 Task: Insert image using URL.
Action: Mouse moved to (167, 77)
Screenshot: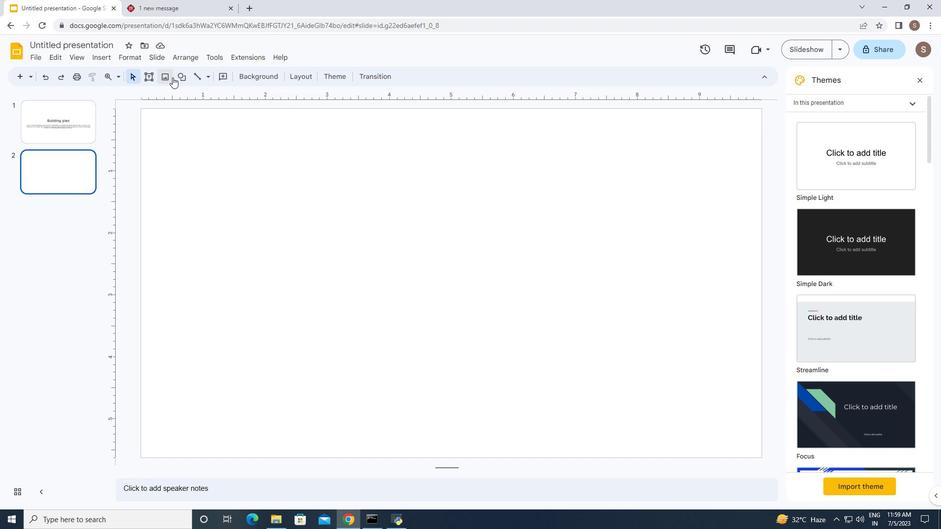 
Action: Mouse pressed left at (167, 77)
Screenshot: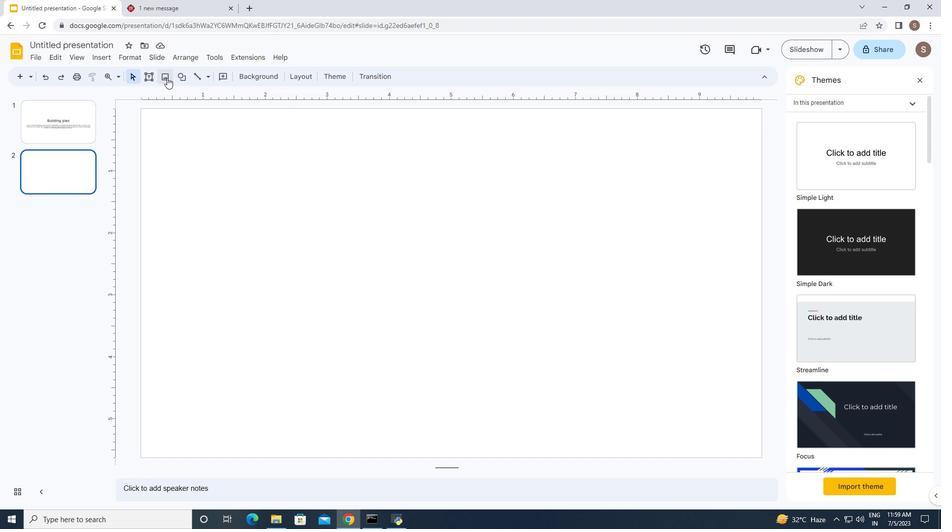 
Action: Mouse moved to (190, 160)
Screenshot: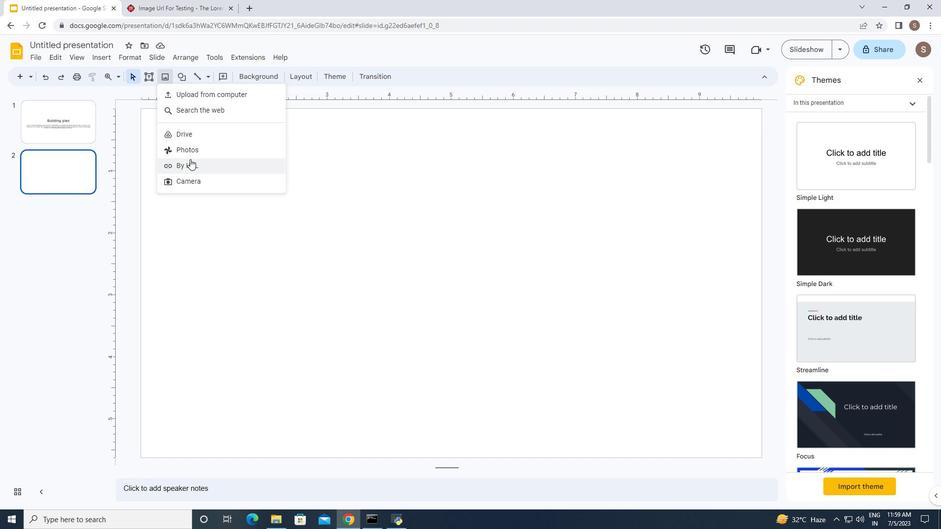
Action: Mouse pressed left at (190, 160)
Screenshot: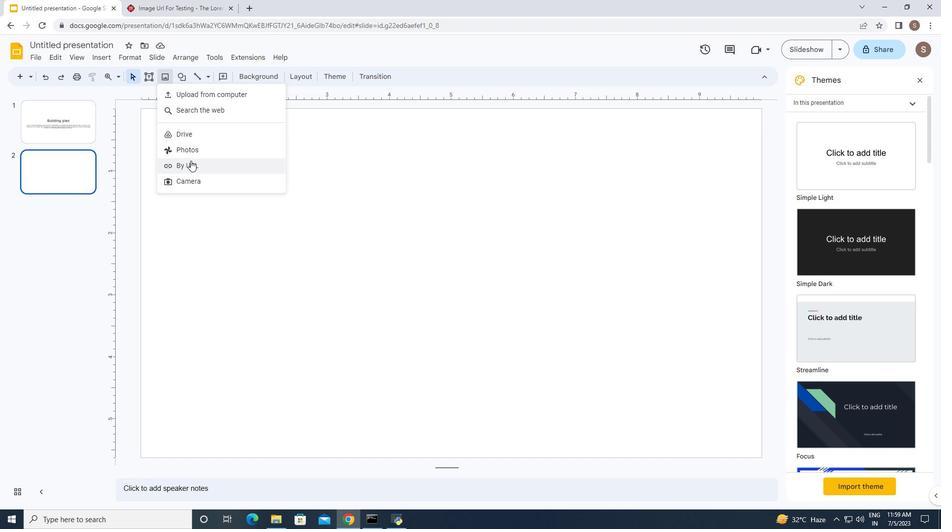 
Action: Mouse moved to (369, 256)
Screenshot: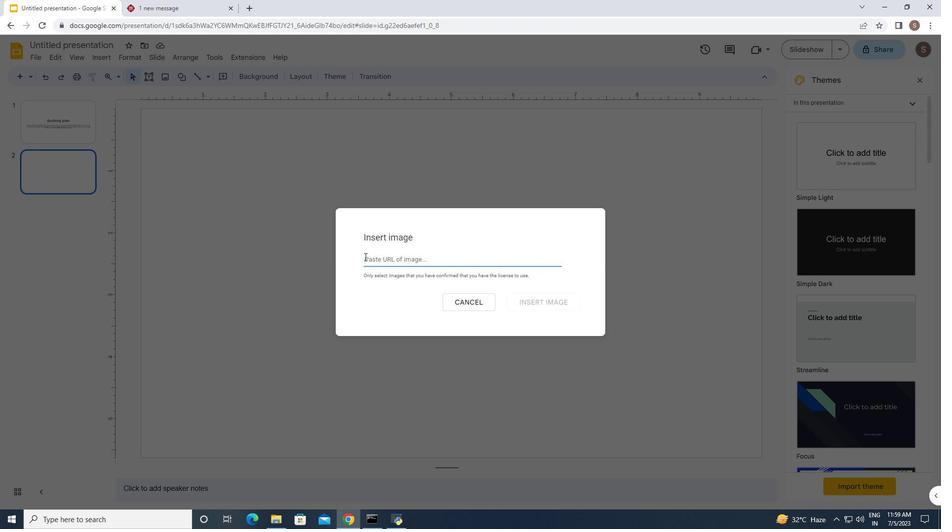 
Action: Mouse pressed left at (369, 256)
Screenshot: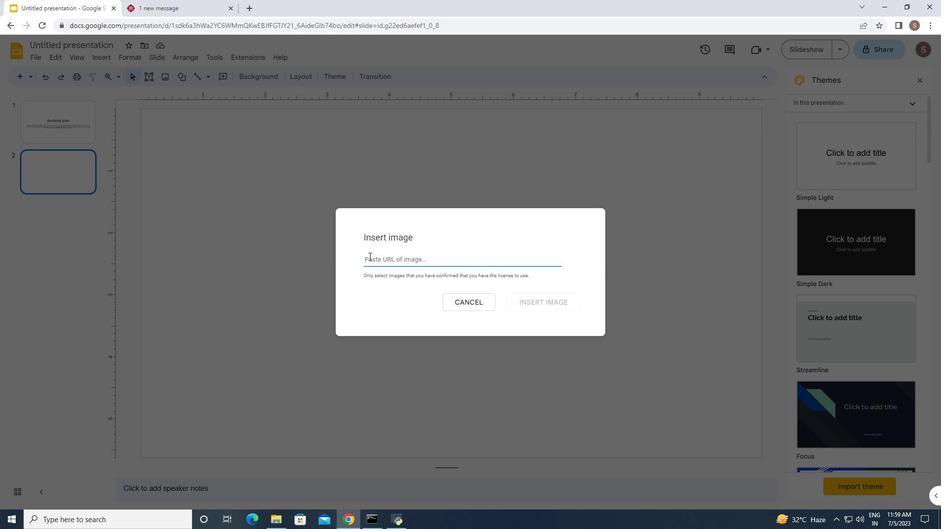 
Action: Key pressed https<Key.shift_r>://source.unsplash.com/user/c<Key.shift_r>_v<Key.shift_r><Key.shift_r><Key.shift_r><Key.shift_r><Key.shift_r><Key.shift_r><Key.shift_r><Key.shift_r><Key.shift_r><Key.shift_r><Key.shift_r><Key.shift_r><Key.shift_r>-<Key.backspace><Key.shift_r>_r/1900*800
Screenshot: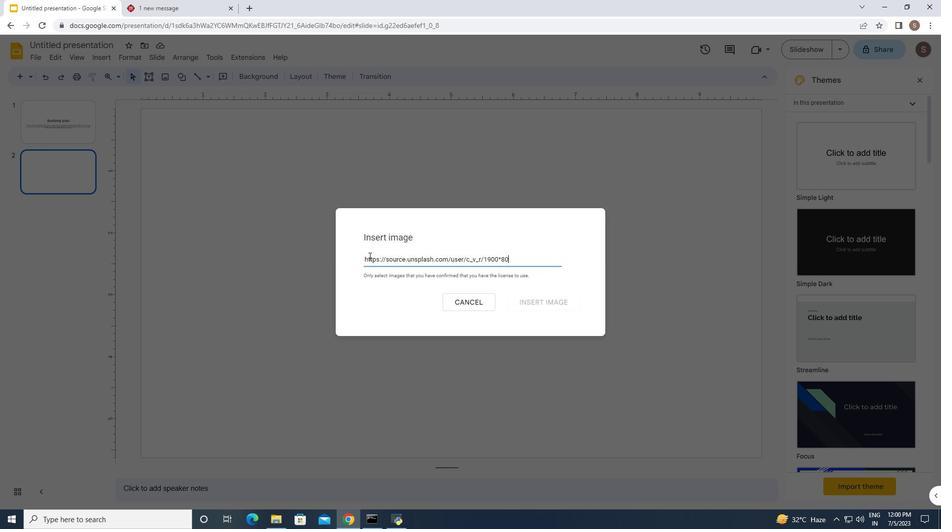 
Action: Mouse moved to (410, 275)
Screenshot: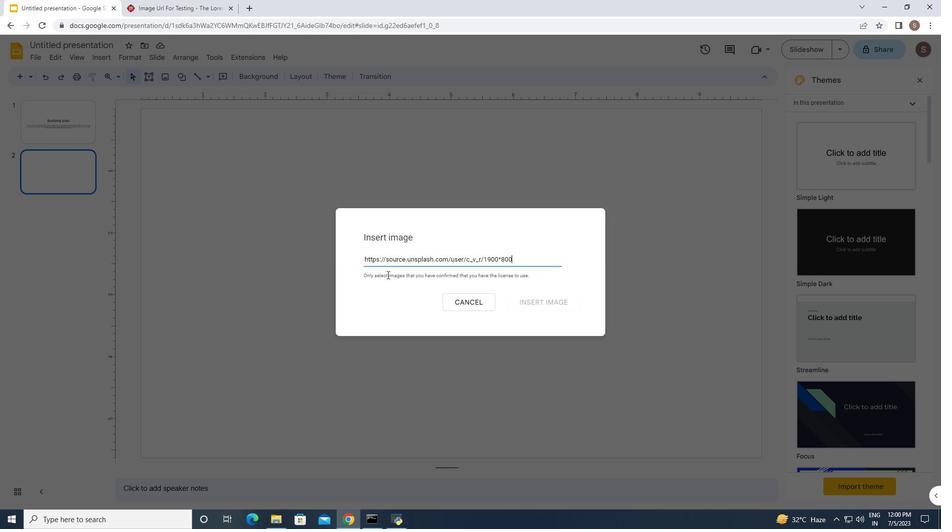 
Action: Key pressed <Key.enter>
Screenshot: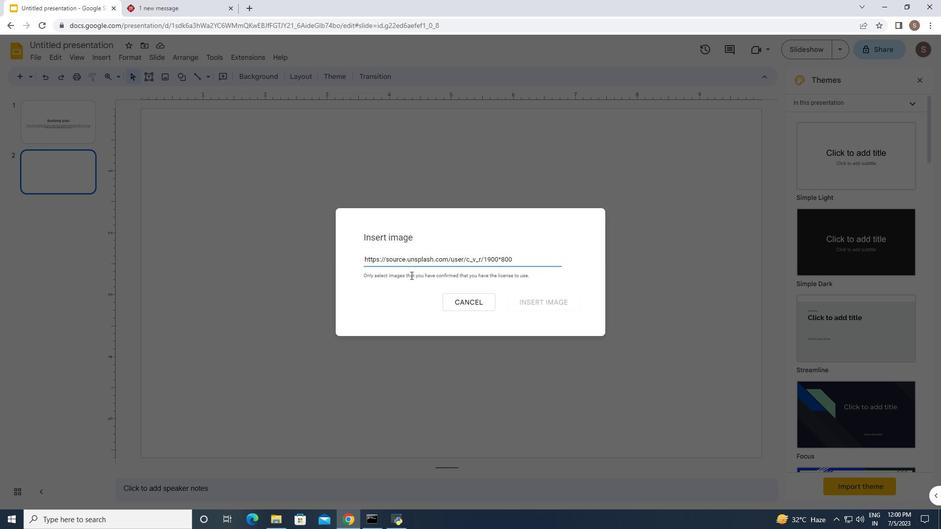 
Action: Mouse moved to (551, 357)
Screenshot: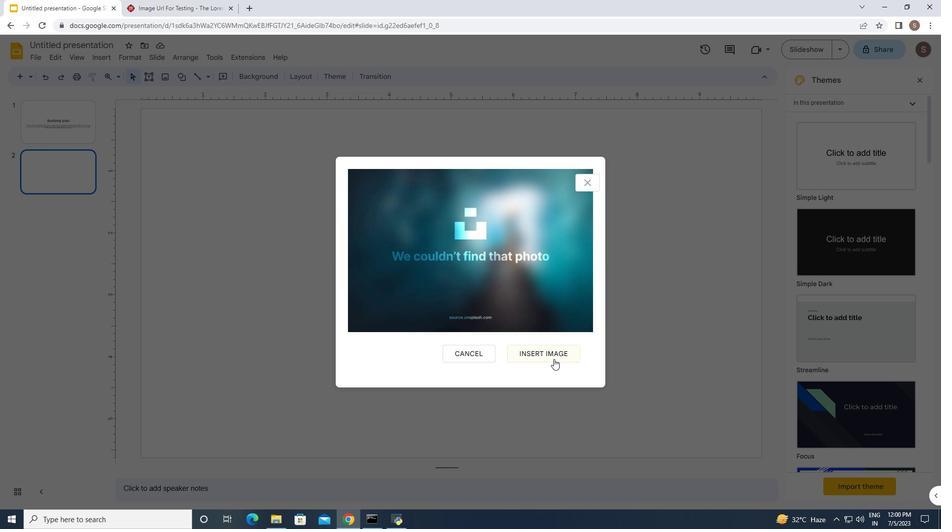 
Action: Mouse pressed left at (551, 357)
Screenshot: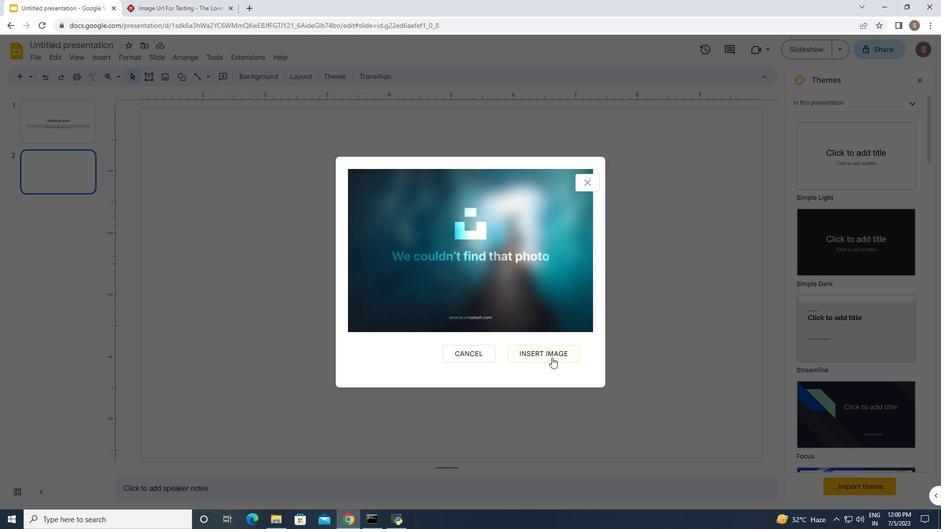 
Action: Mouse moved to (682, 330)
Screenshot: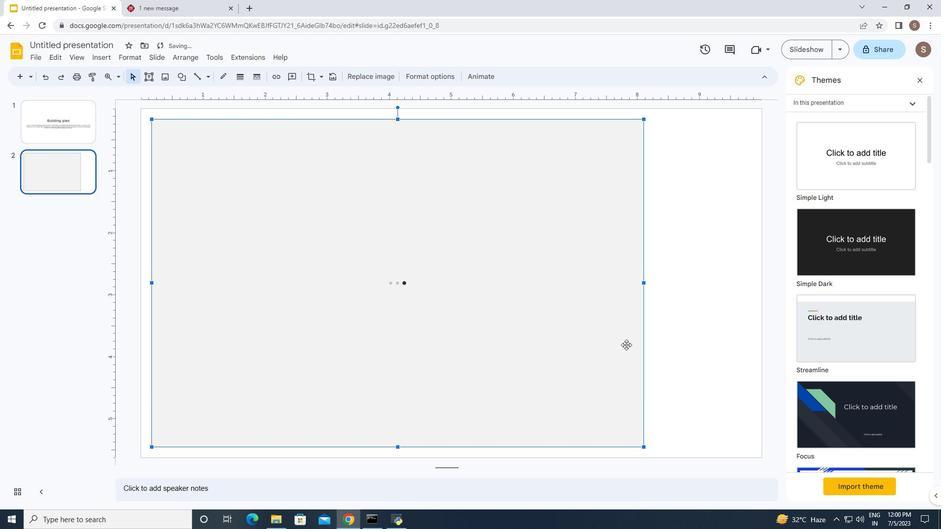 
Action: Mouse pressed left at (682, 330)
Screenshot: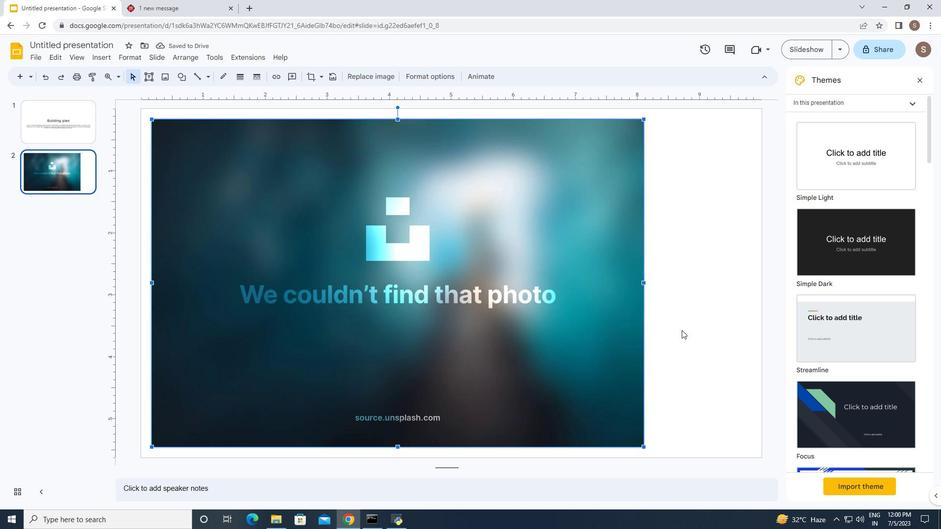 
